 Task: Add the task  Develop a custom data visualization tool for a company to the section Analytics Implementation Sprint in the project AgileCollab and add a Due Date to the respective task as 2024/03/19
Action: Mouse pressed left at (552, 372)
Screenshot: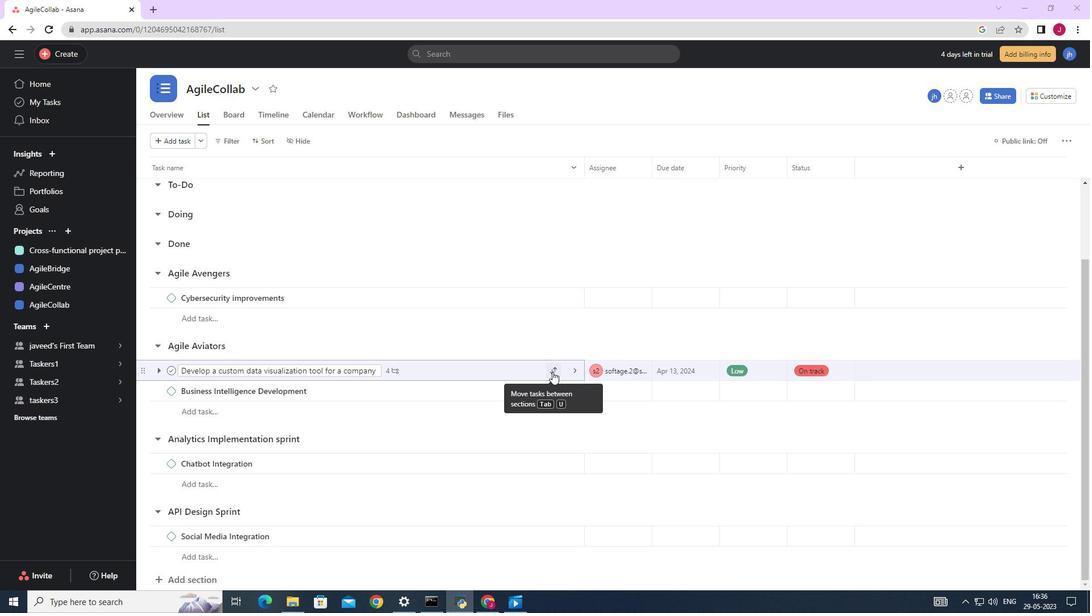 
Action: Mouse moved to (472, 537)
Screenshot: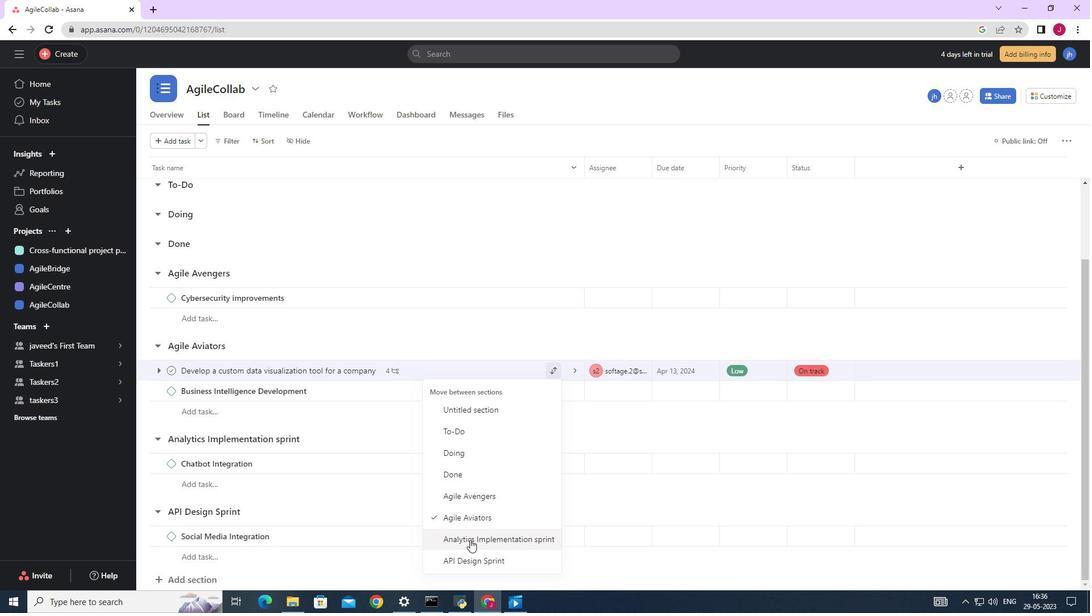 
Action: Mouse pressed left at (472, 537)
Screenshot: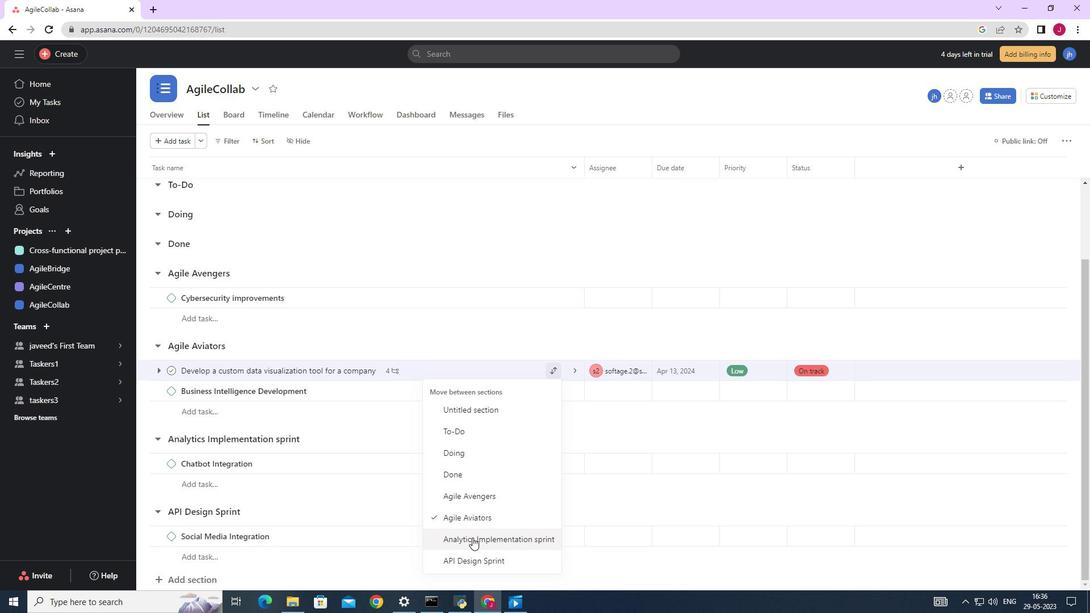 
Action: Mouse moved to (699, 437)
Screenshot: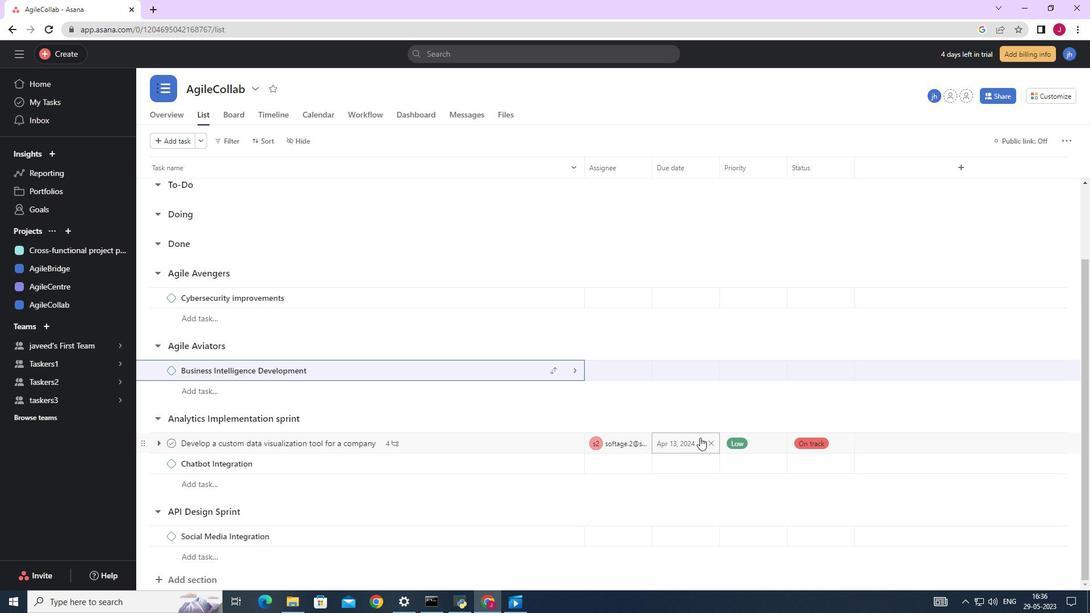 
Action: Mouse pressed left at (699, 437)
Screenshot: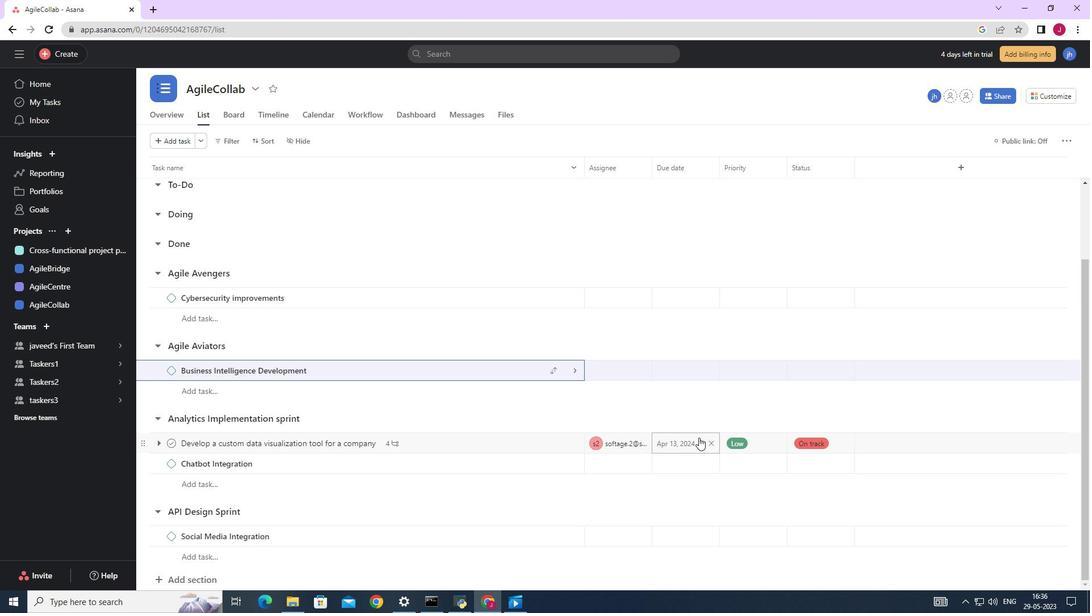 
Action: Mouse moved to (673, 263)
Screenshot: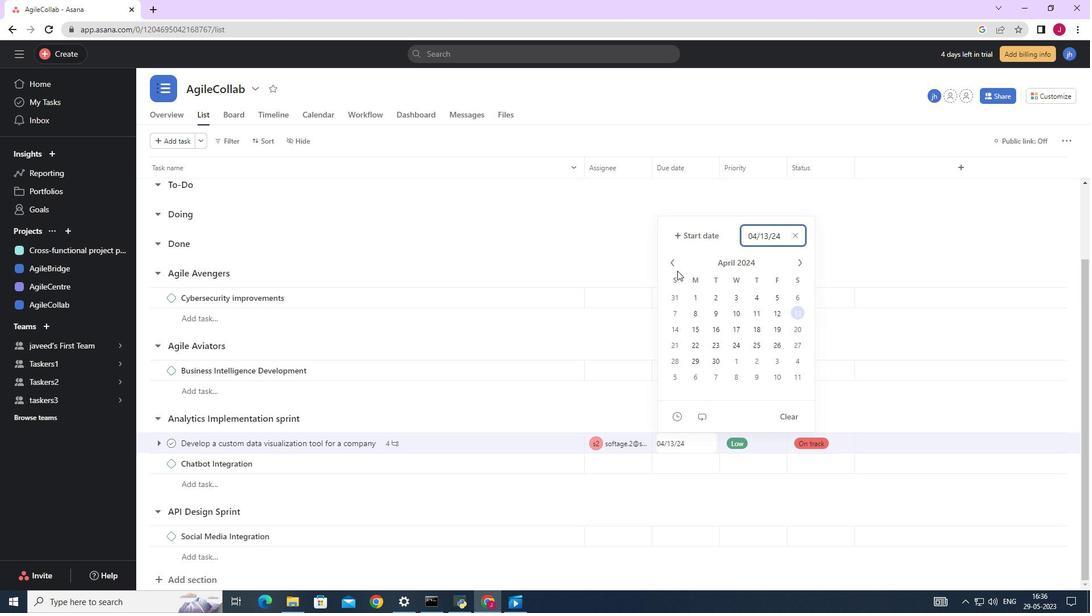 
Action: Mouse pressed left at (673, 263)
Screenshot: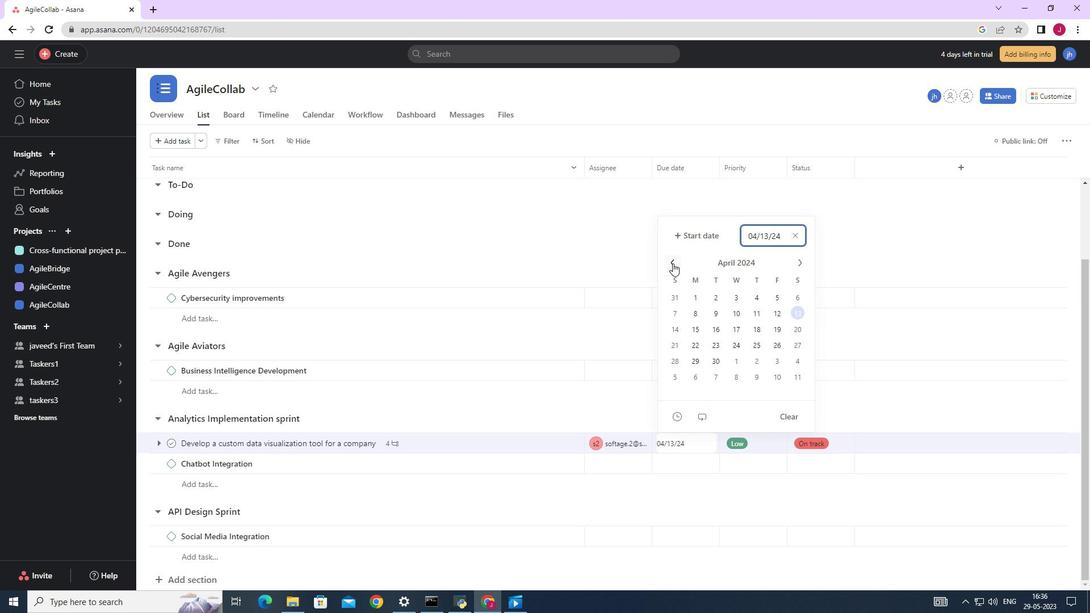 
Action: Mouse moved to (674, 310)
Screenshot: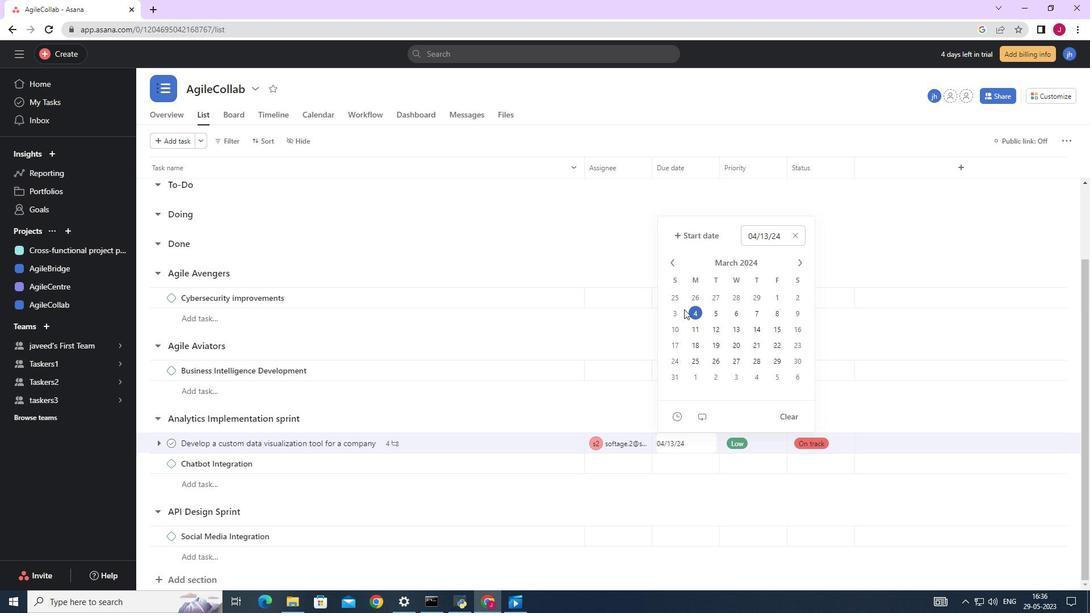 
Action: Mouse pressed left at (674, 310)
Screenshot: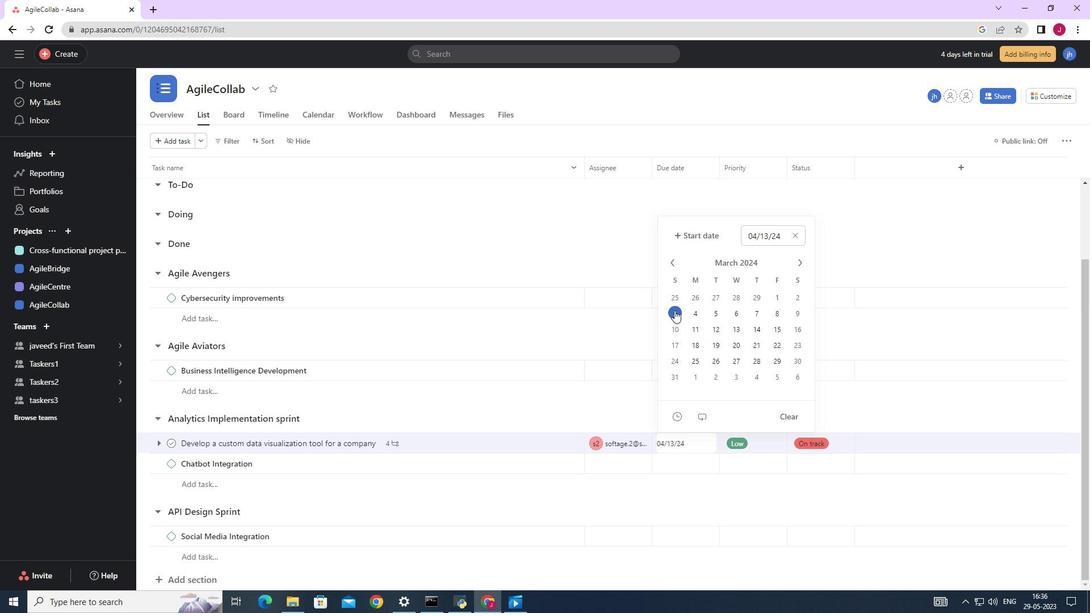 
Action: Mouse moved to (717, 343)
Screenshot: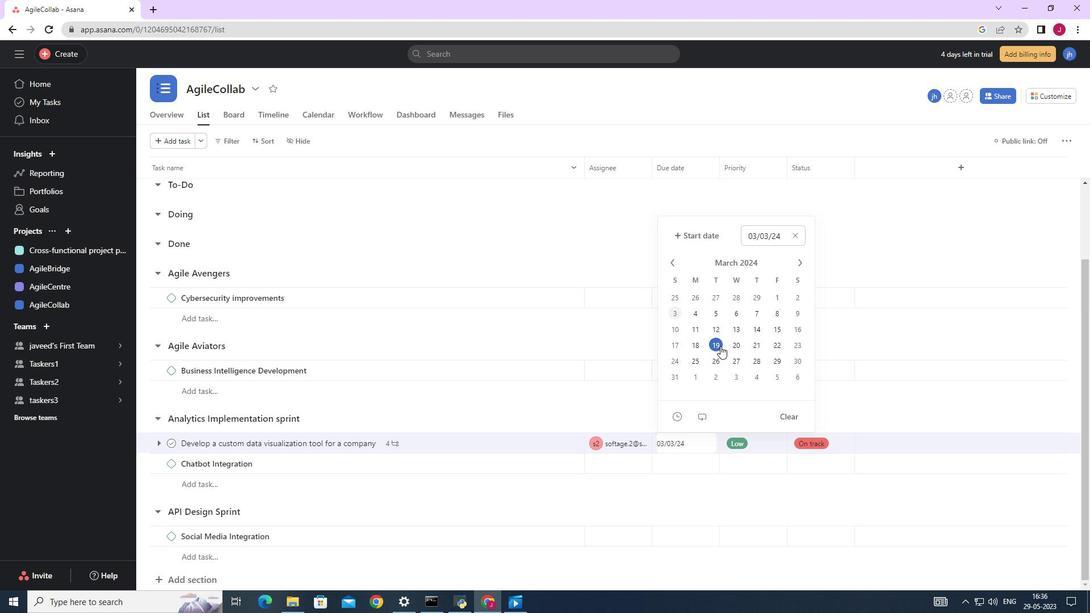 
Action: Mouse pressed left at (717, 343)
Screenshot: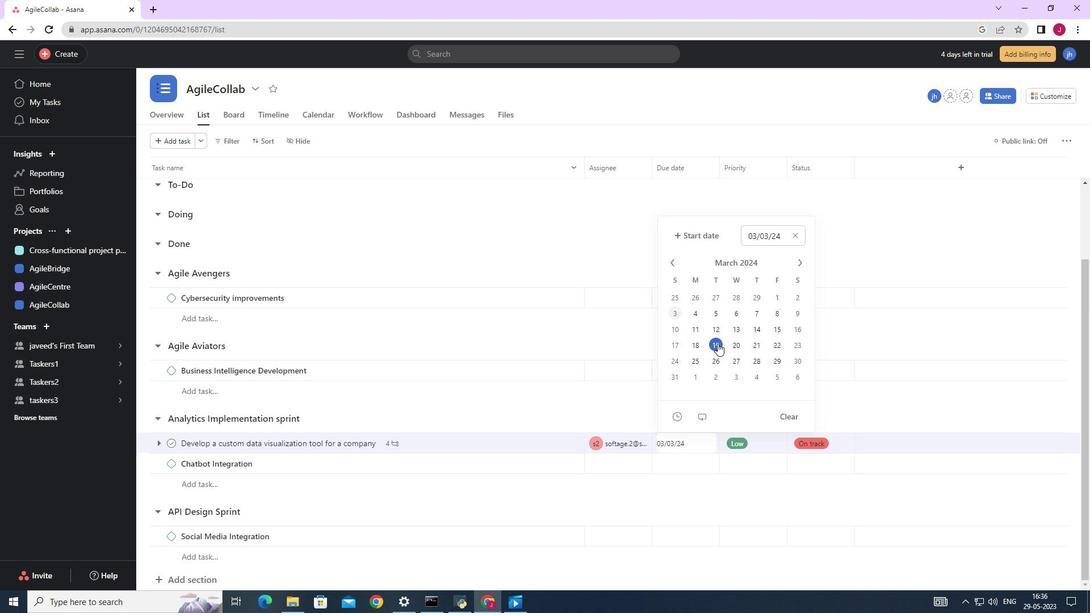 
Action: Mouse moved to (925, 265)
Screenshot: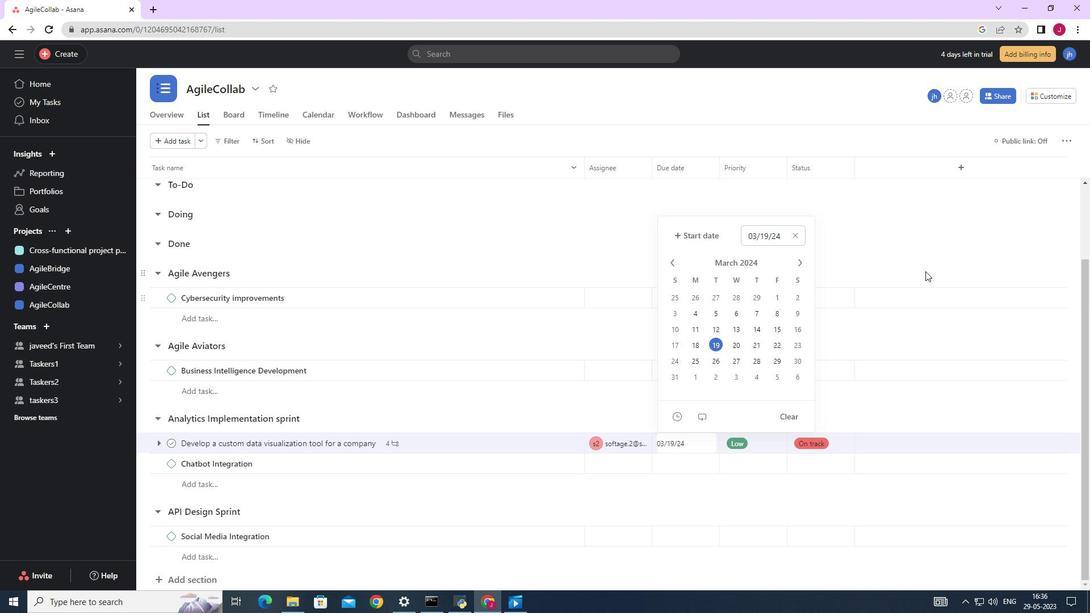 
Action: Mouse pressed left at (925, 265)
Screenshot: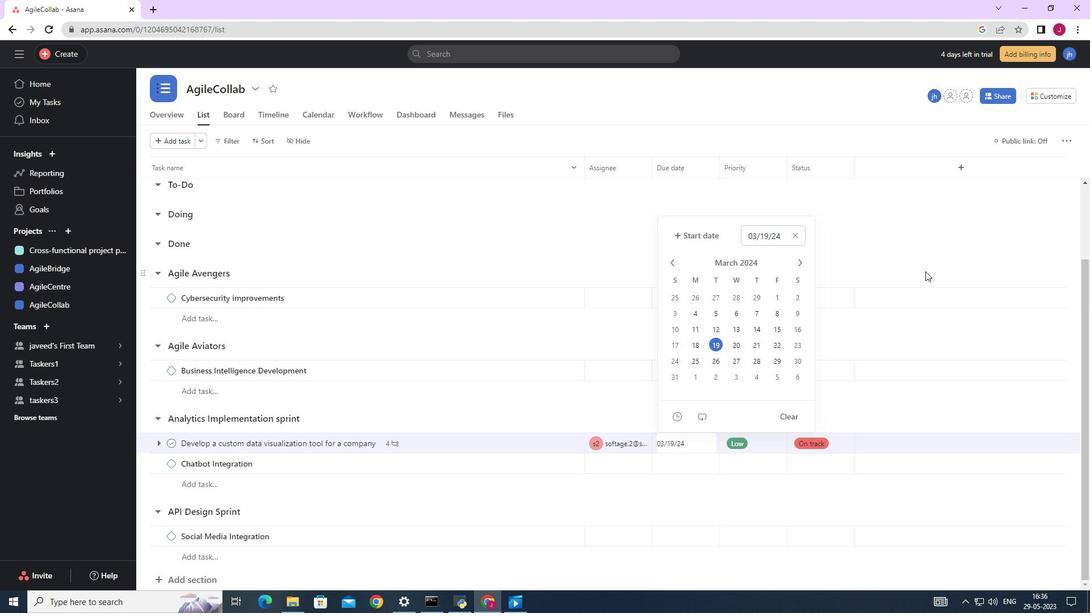 
Action: Mouse moved to (844, 288)
Screenshot: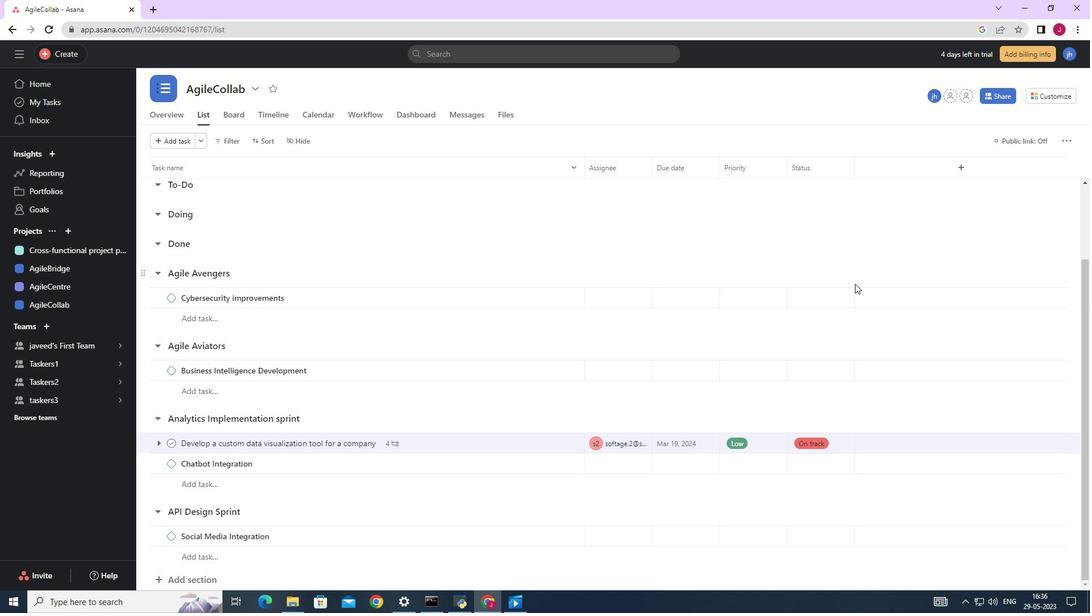 
